 Task: Sort the products in the category "Disposable Plates & Utensils" by relevance.
Action: Mouse moved to (284, 141)
Screenshot: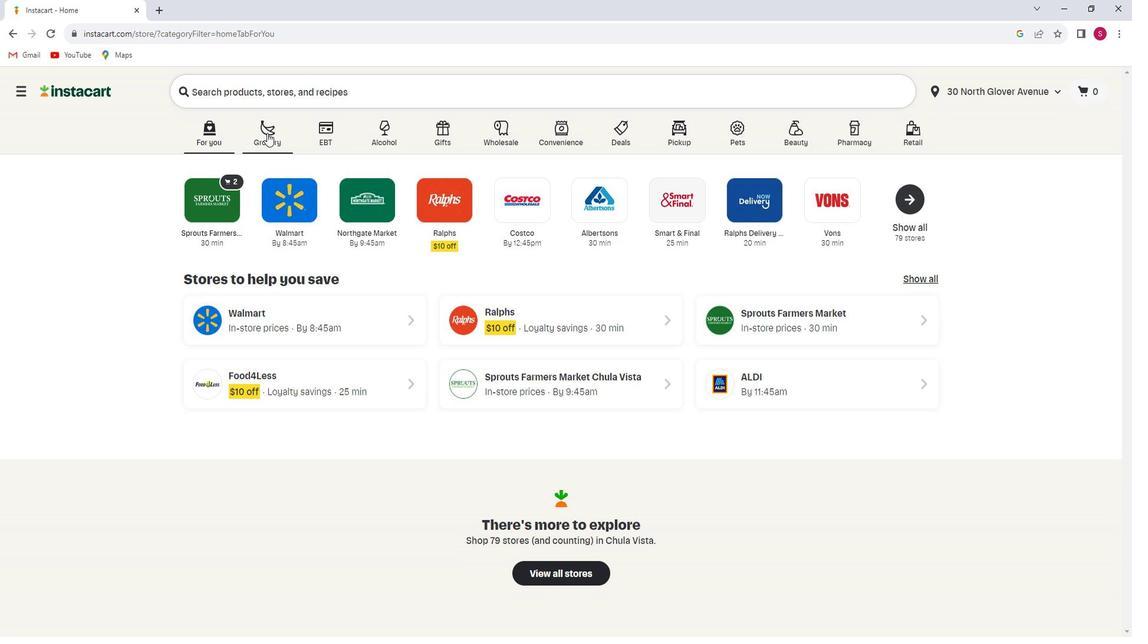 
Action: Mouse pressed left at (284, 141)
Screenshot: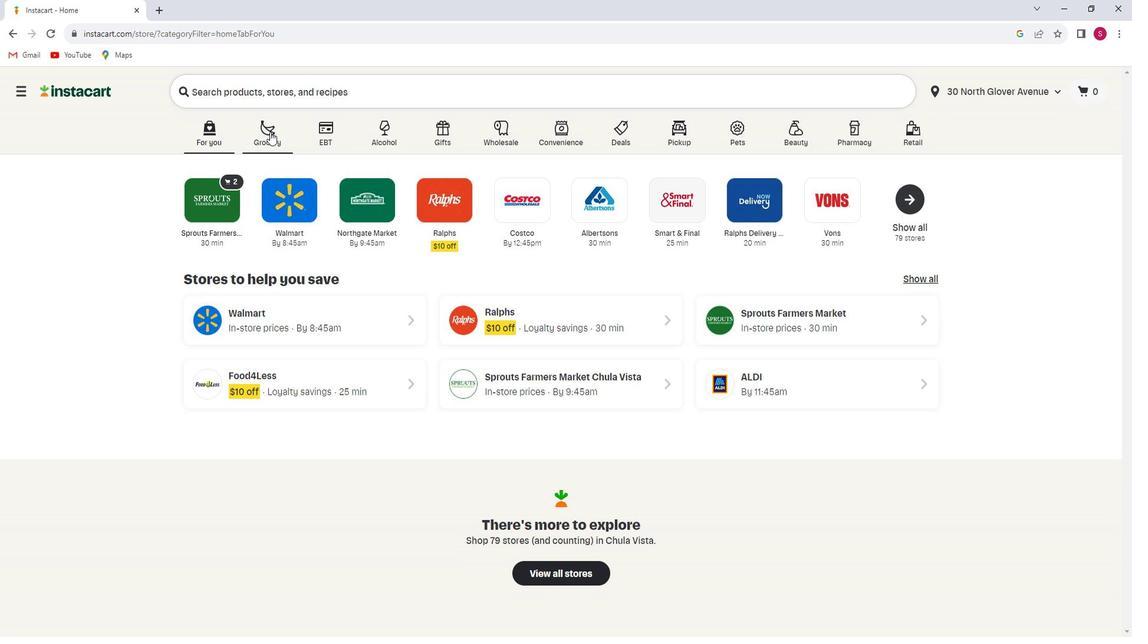 
Action: Mouse moved to (283, 345)
Screenshot: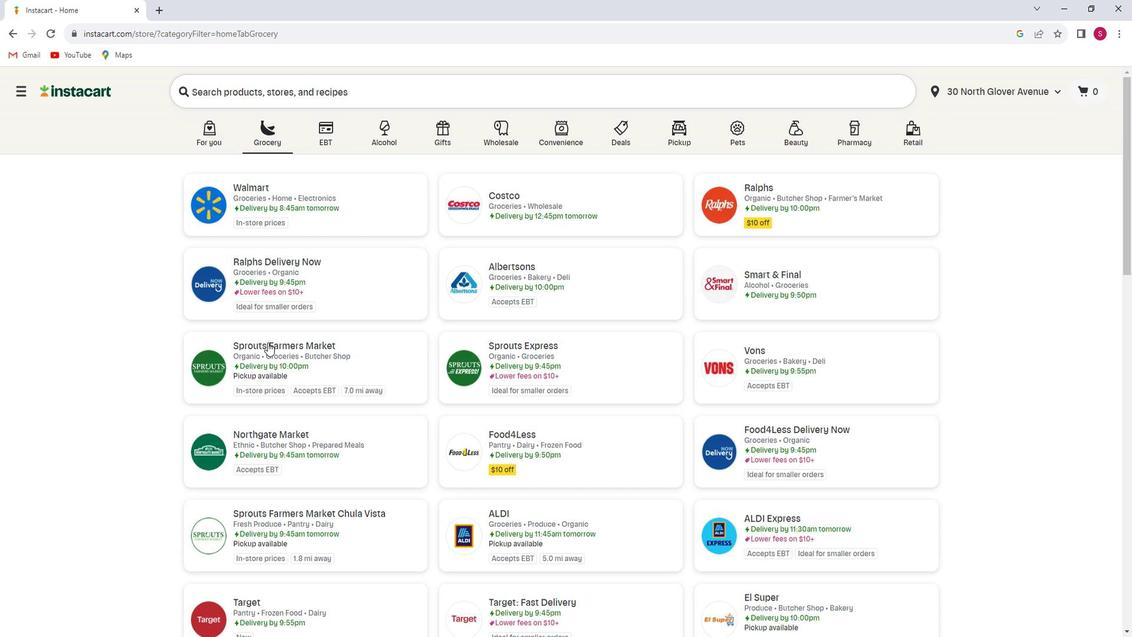 
Action: Mouse pressed left at (283, 345)
Screenshot: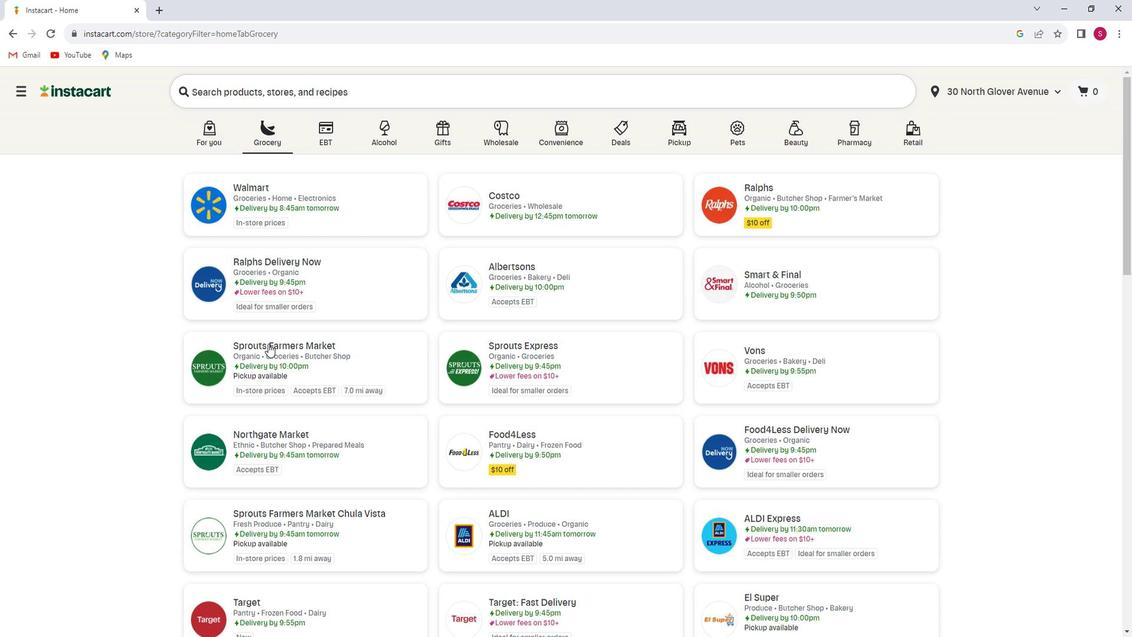 
Action: Mouse moved to (88, 336)
Screenshot: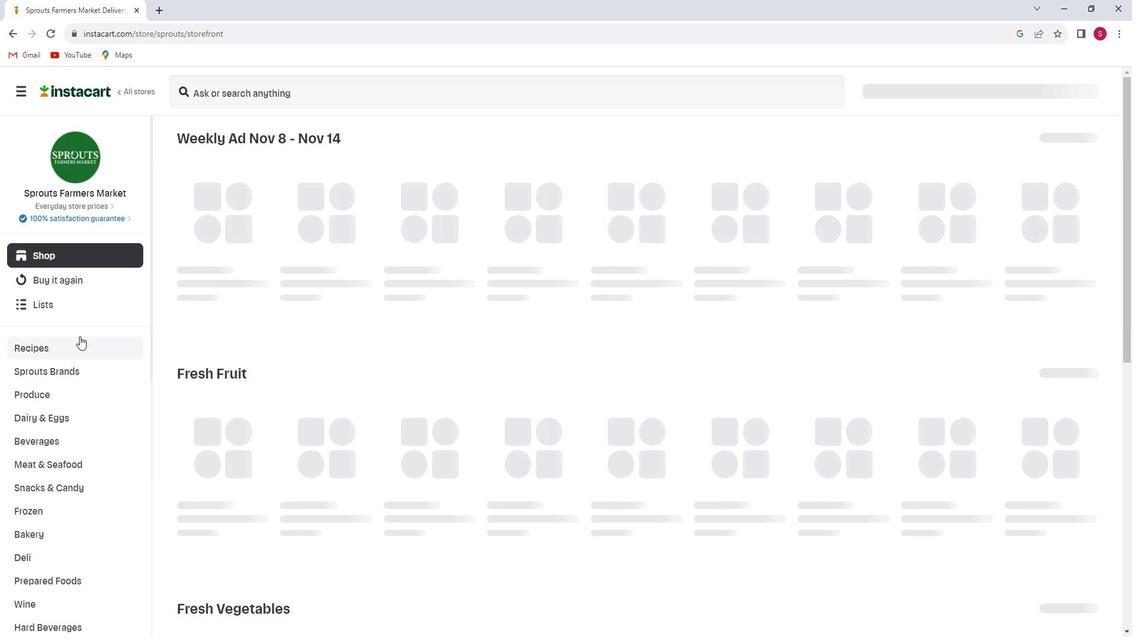 
Action: Mouse scrolled (88, 335) with delta (0, 0)
Screenshot: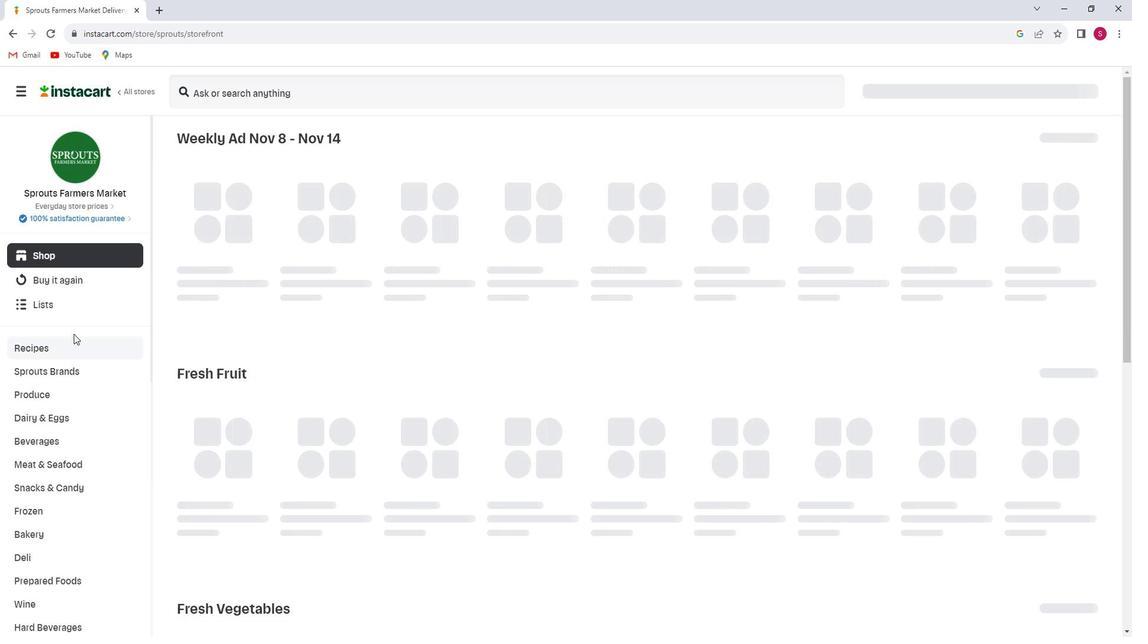 
Action: Mouse scrolled (88, 335) with delta (0, 0)
Screenshot: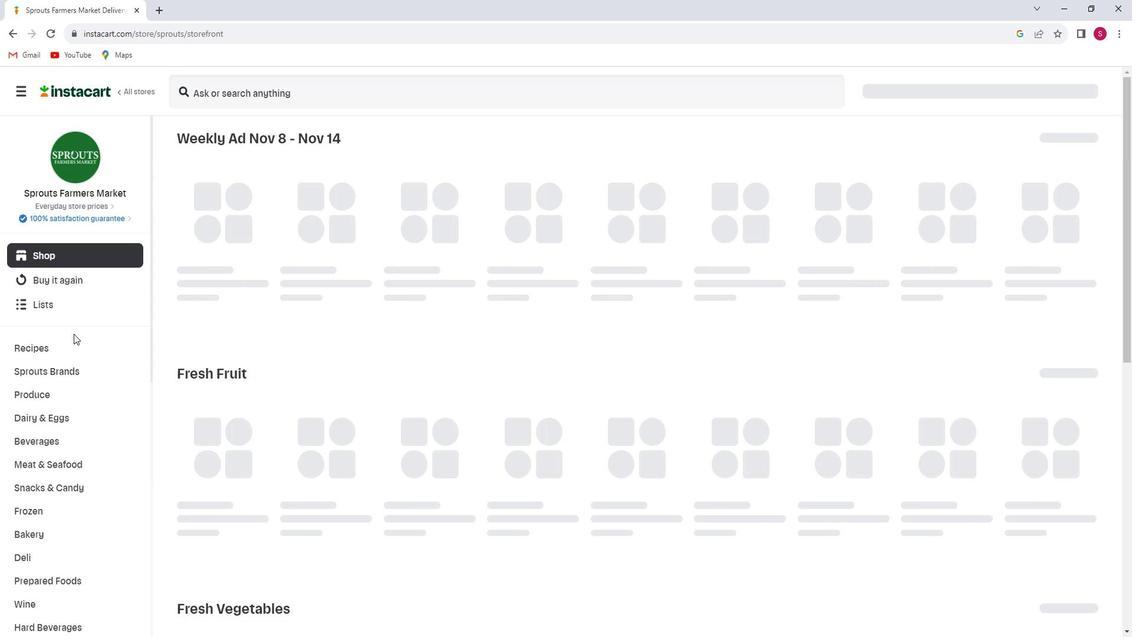 
Action: Mouse scrolled (88, 335) with delta (0, 0)
Screenshot: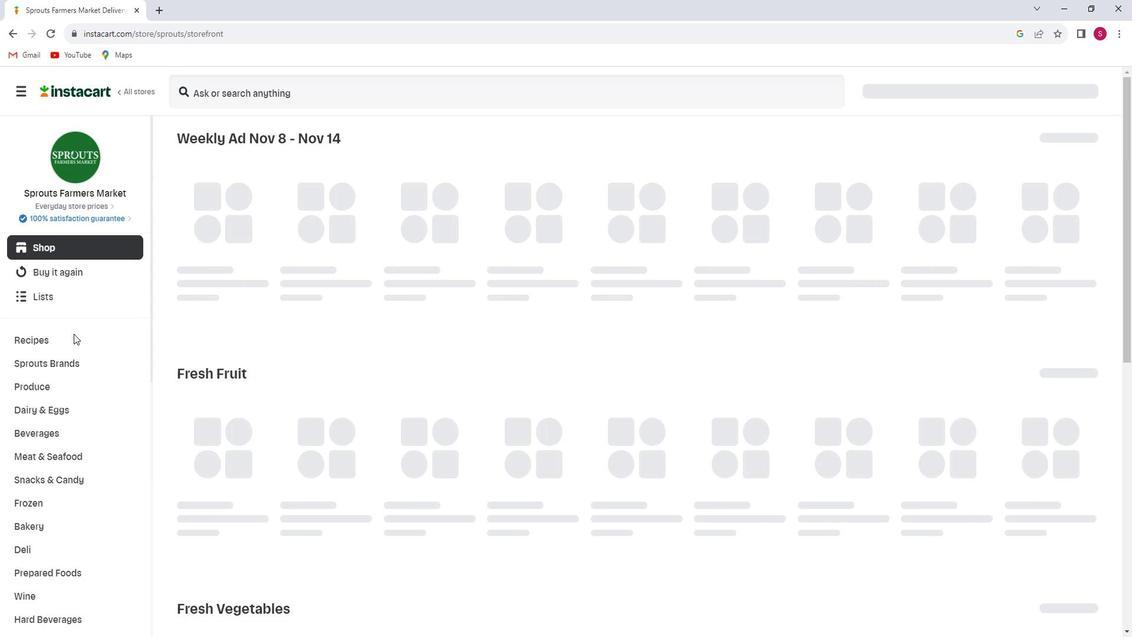 
Action: Mouse moved to (86, 336)
Screenshot: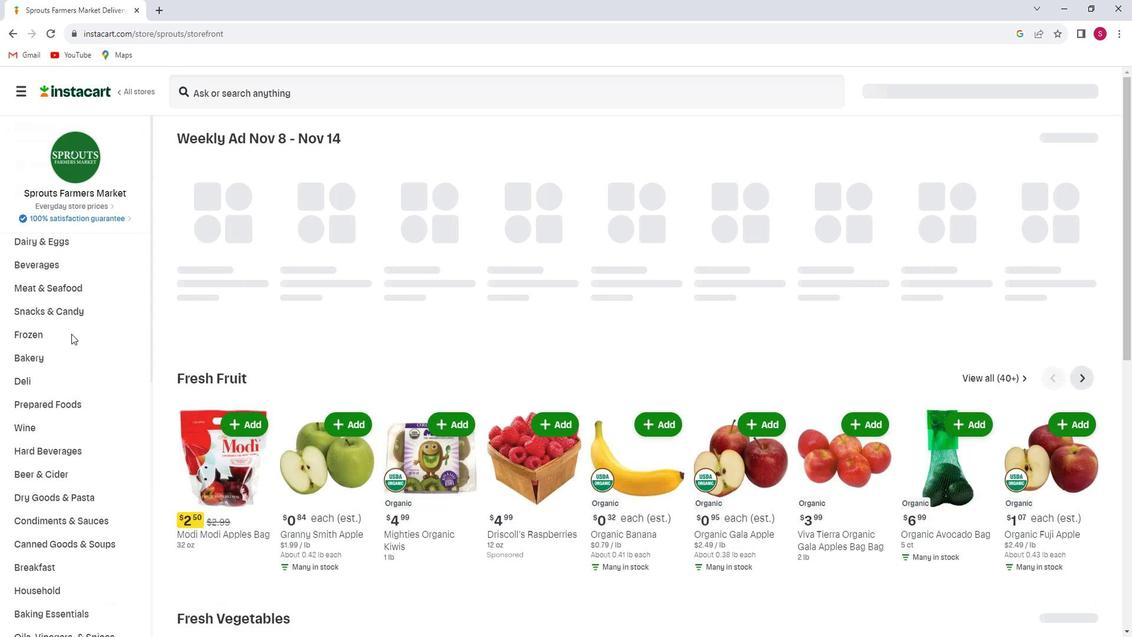 
Action: Mouse scrolled (86, 335) with delta (0, 0)
Screenshot: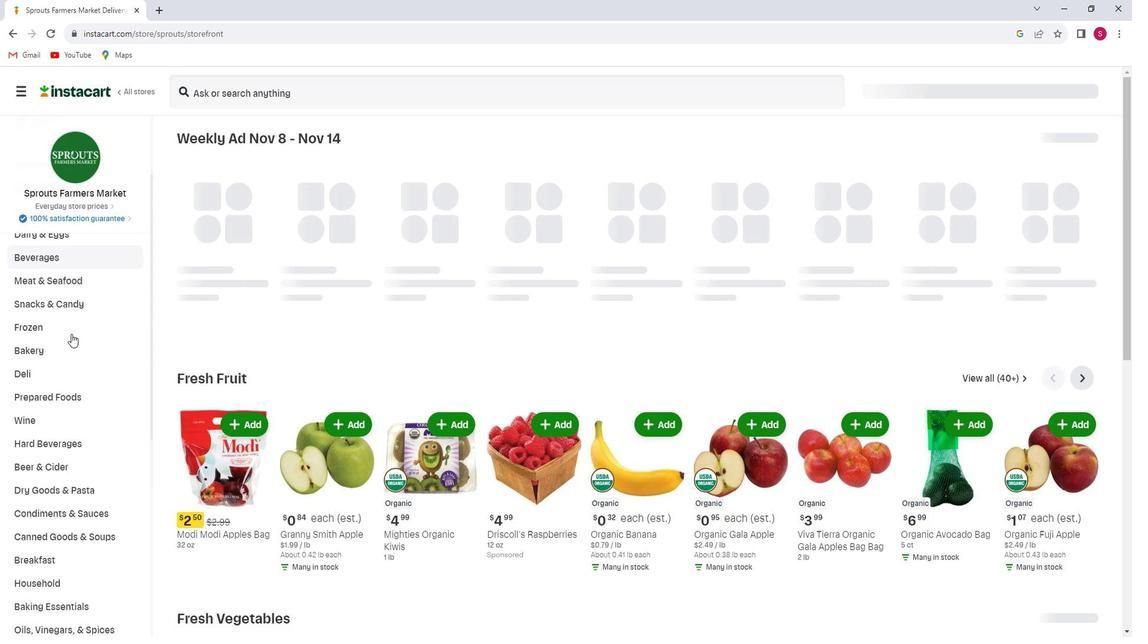 
Action: Mouse moved to (84, 336)
Screenshot: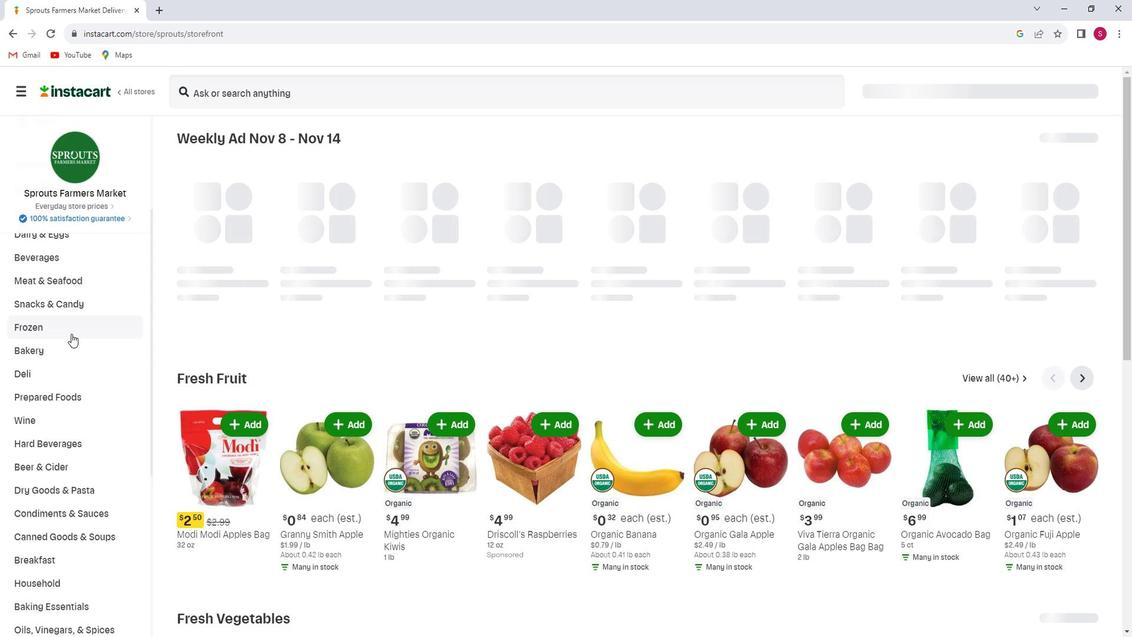 
Action: Mouse scrolled (84, 335) with delta (0, 0)
Screenshot: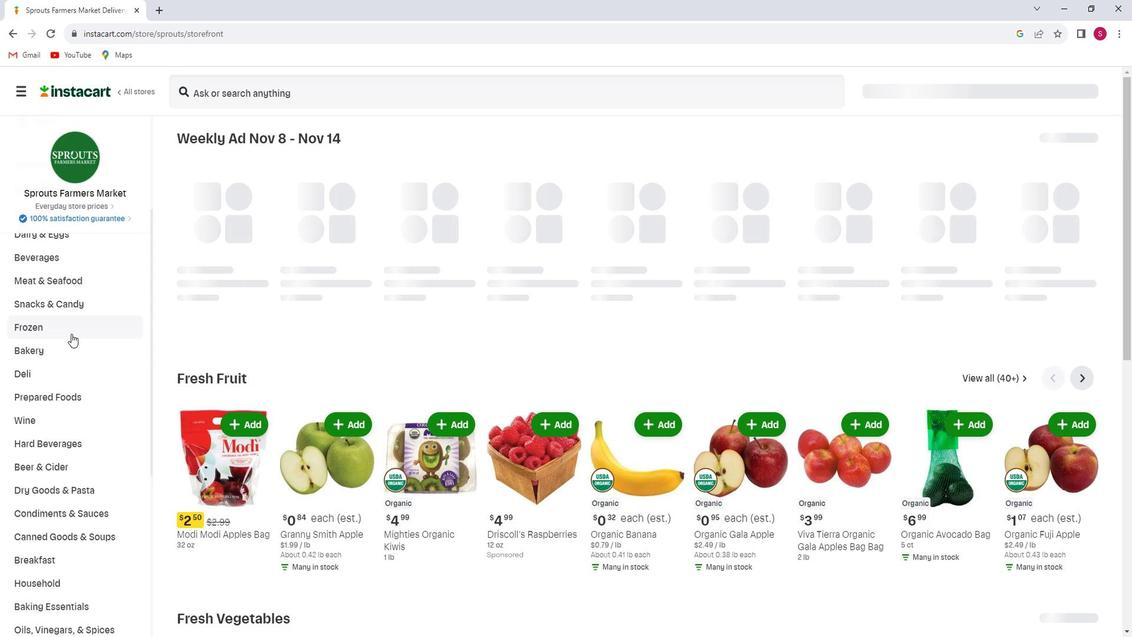 
Action: Mouse scrolled (84, 335) with delta (0, 0)
Screenshot: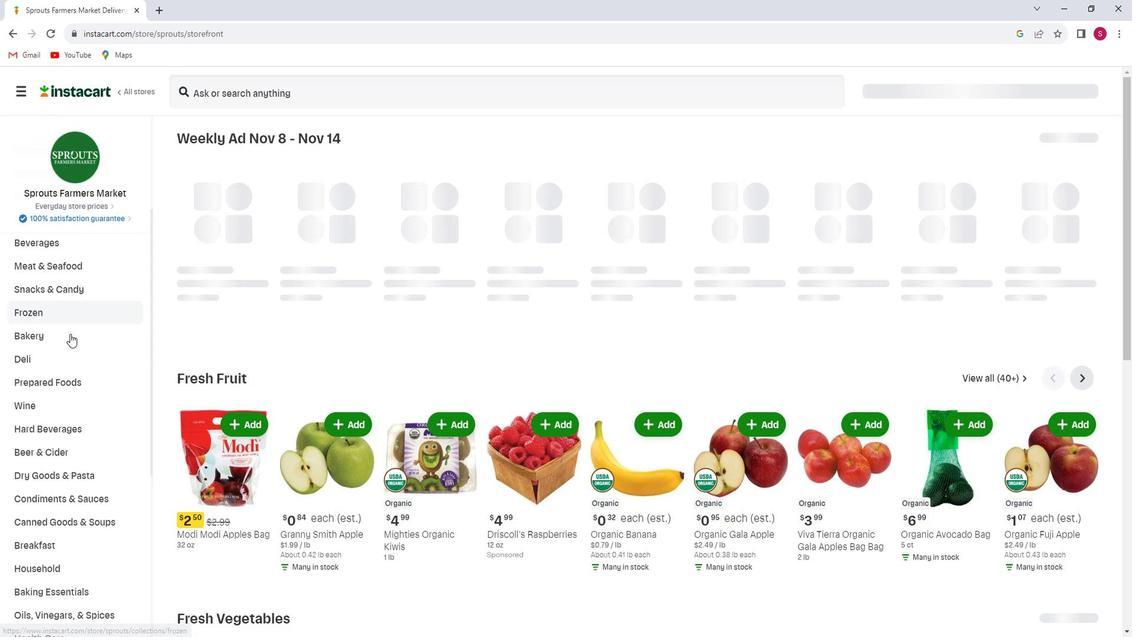 
Action: Mouse scrolled (84, 335) with delta (0, 0)
Screenshot: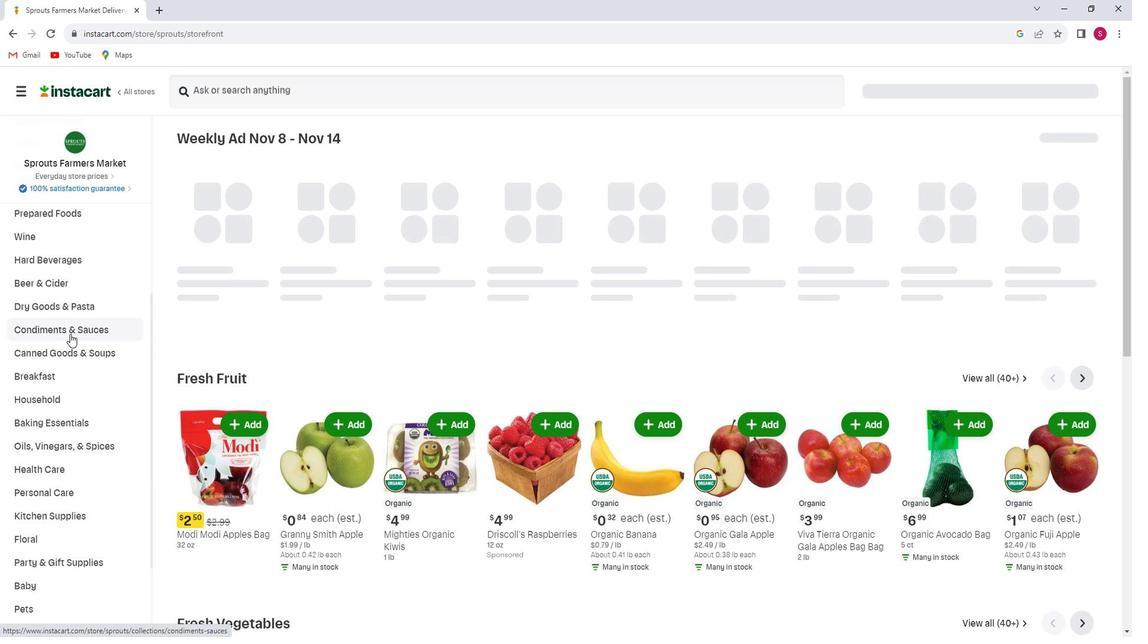 
Action: Mouse scrolled (84, 335) with delta (0, 0)
Screenshot: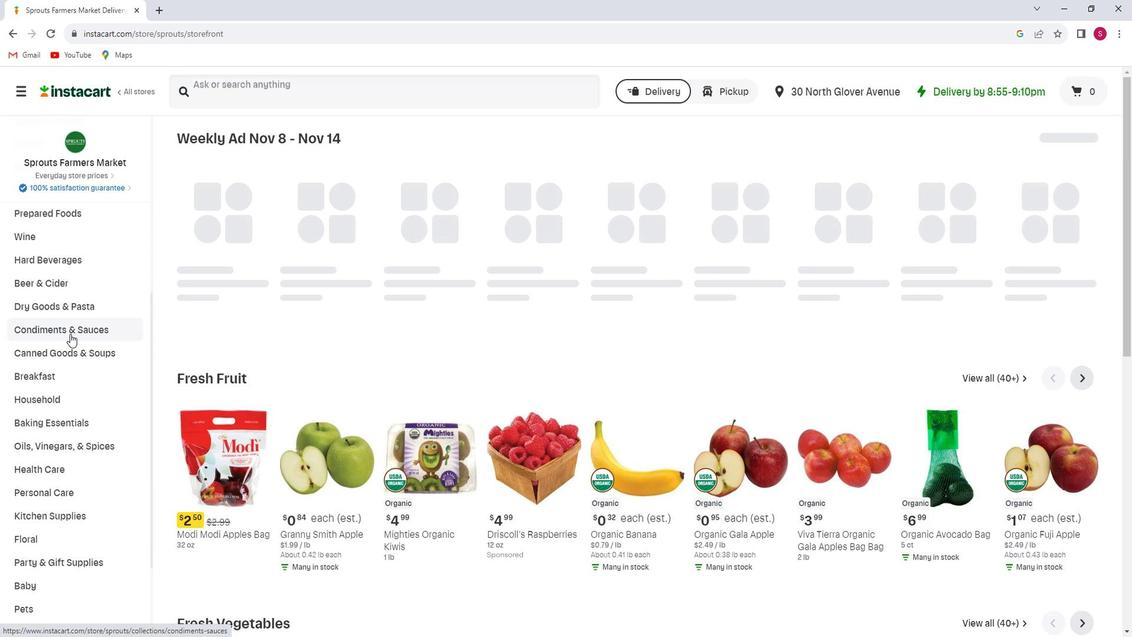 
Action: Mouse moved to (84, 337)
Screenshot: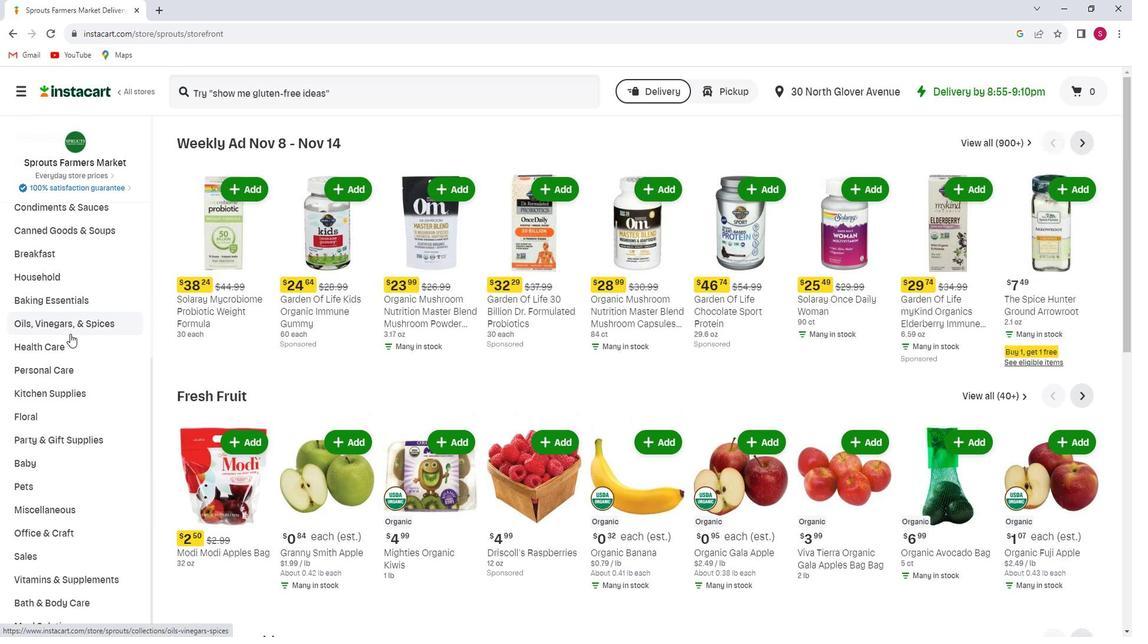 
Action: Mouse scrolled (84, 336) with delta (0, 0)
Screenshot: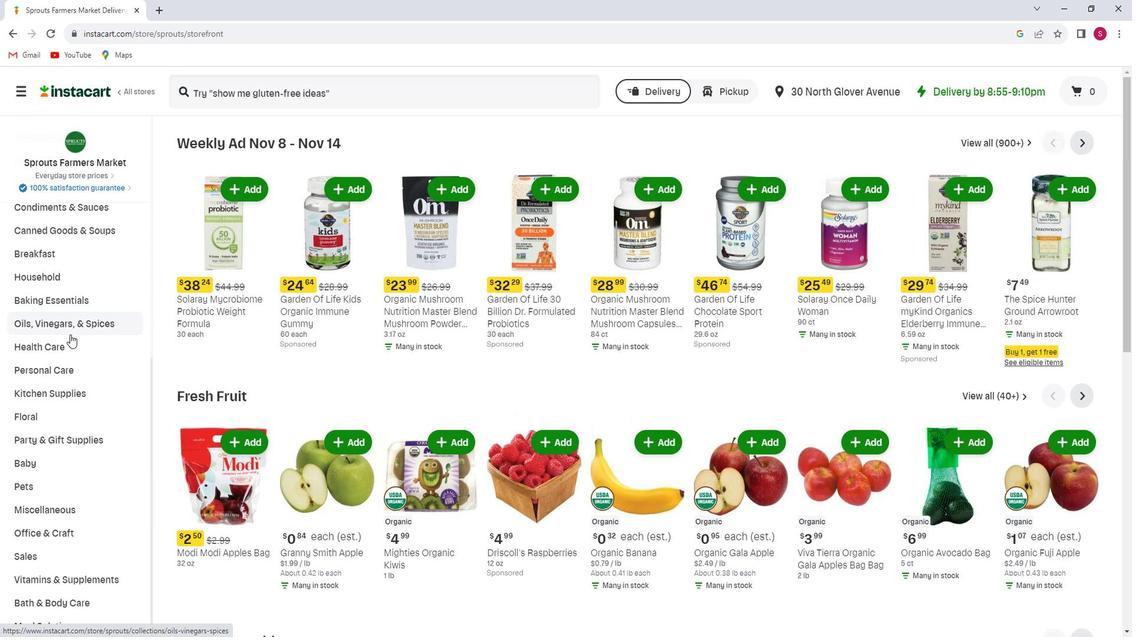 
Action: Mouse moved to (82, 387)
Screenshot: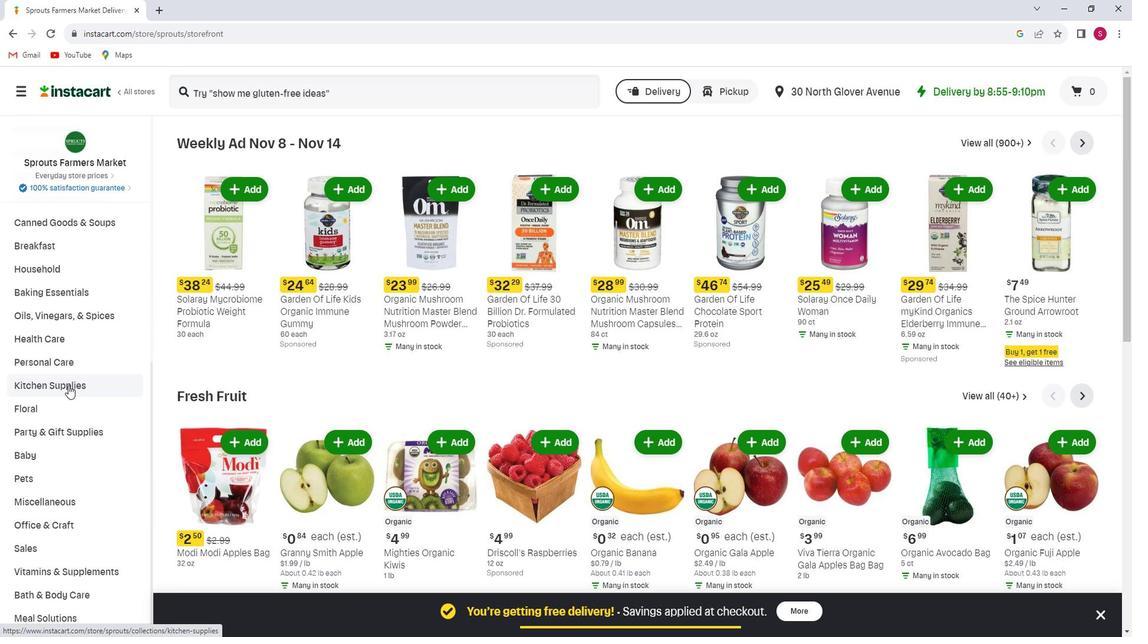 
Action: Mouse pressed left at (82, 387)
Screenshot: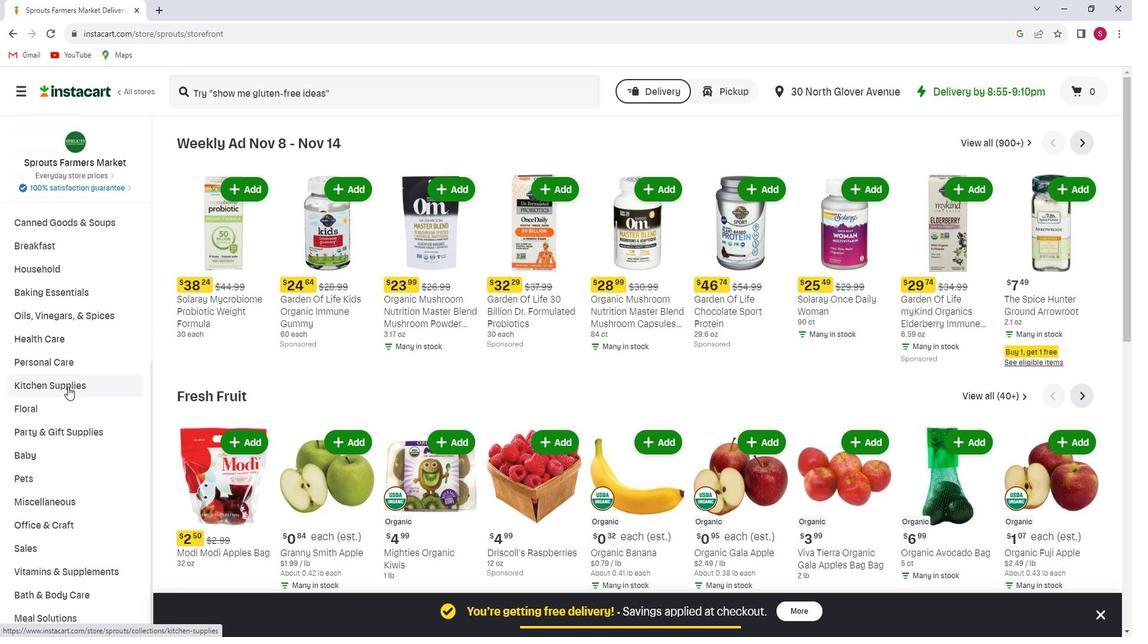 
Action: Mouse scrolled (82, 386) with delta (0, 0)
Screenshot: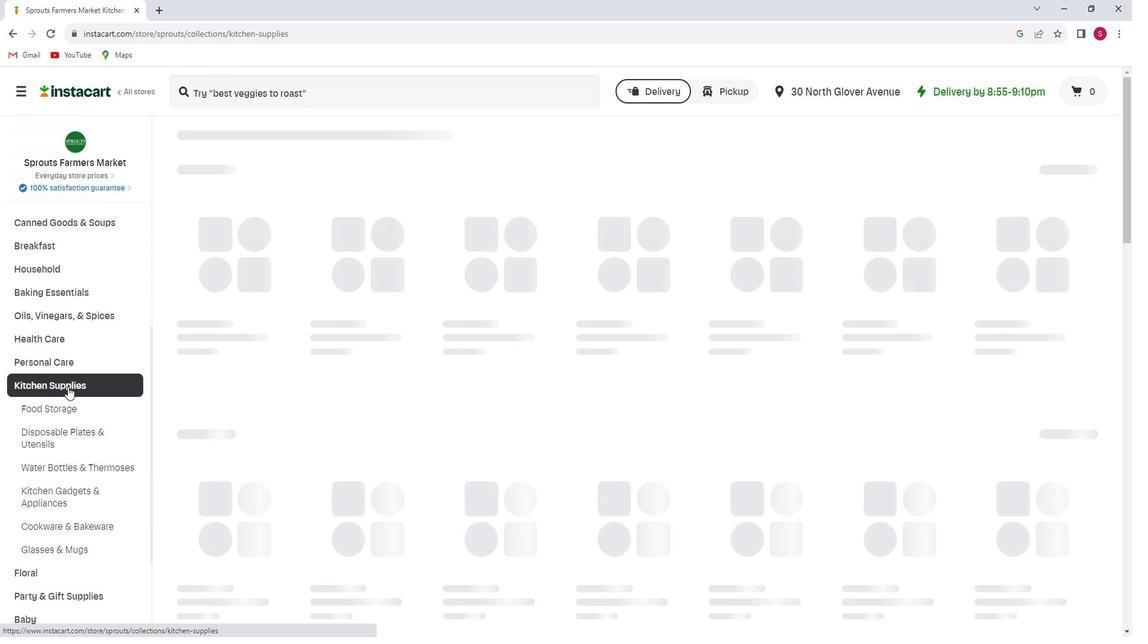 
Action: Mouse moved to (83, 380)
Screenshot: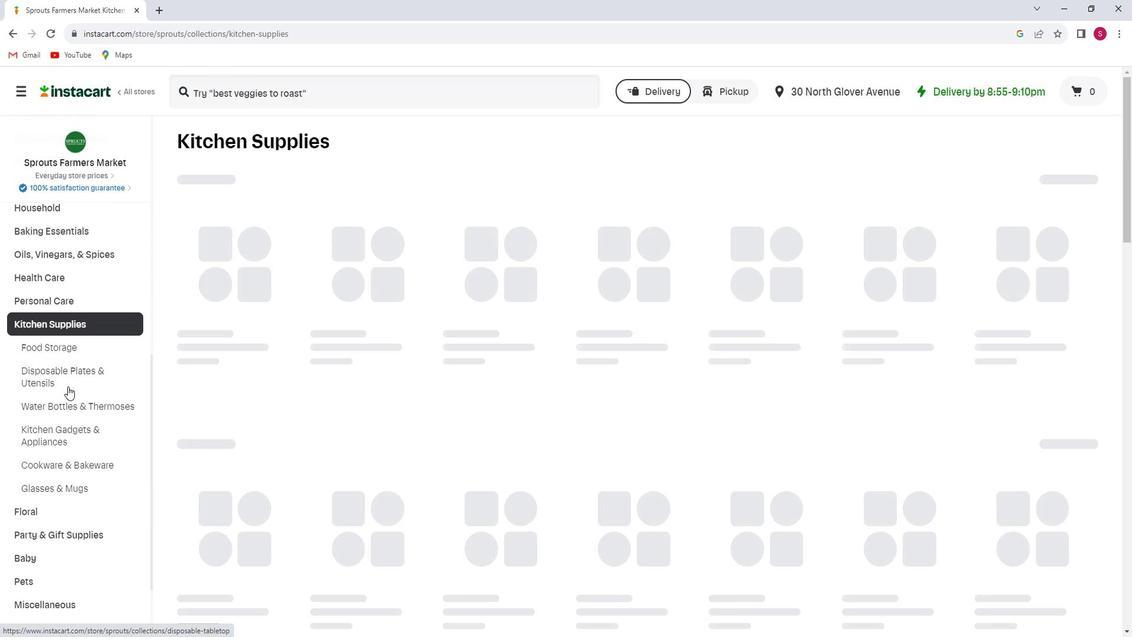 
Action: Mouse pressed left at (83, 380)
Screenshot: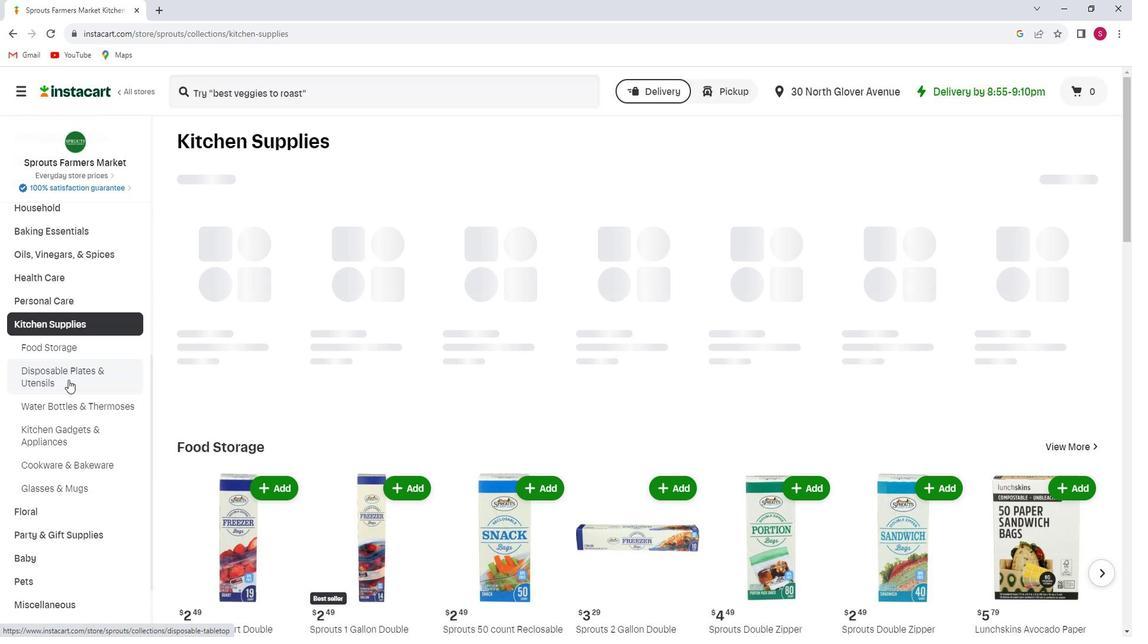 
Action: Mouse moved to (1054, 245)
Screenshot: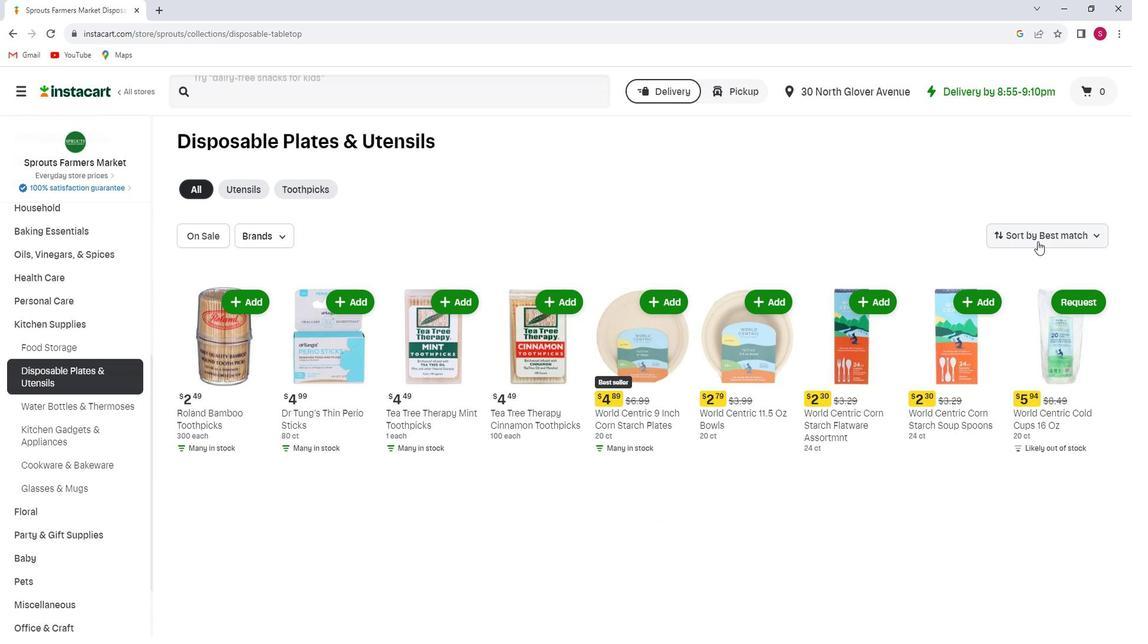 
Action: Mouse pressed left at (1054, 245)
Screenshot: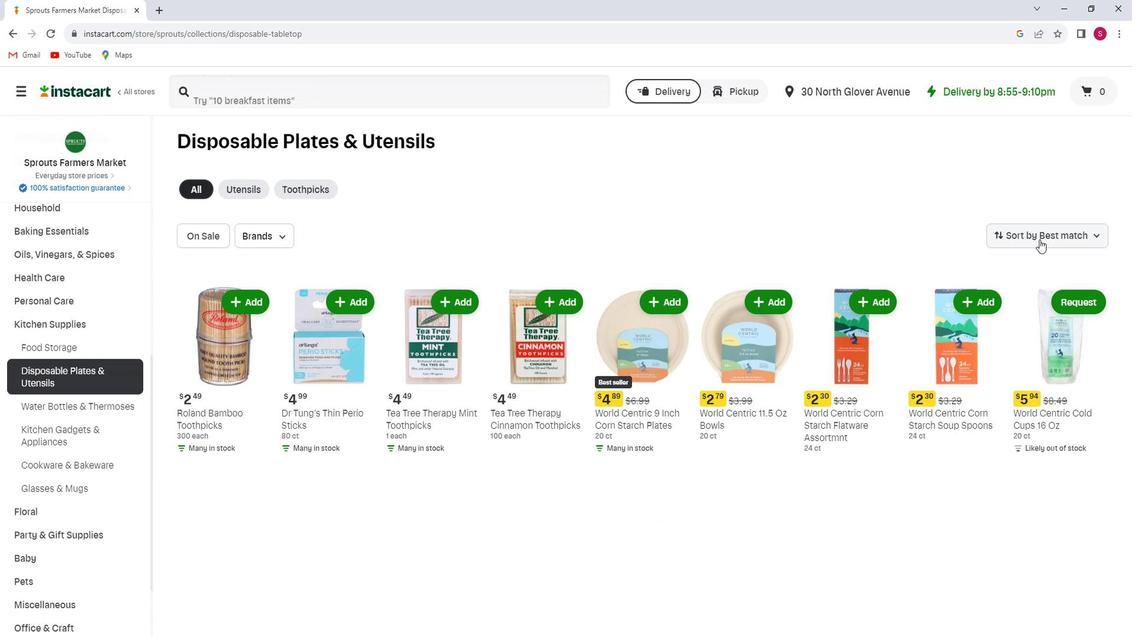 
Action: Mouse moved to (1047, 415)
Screenshot: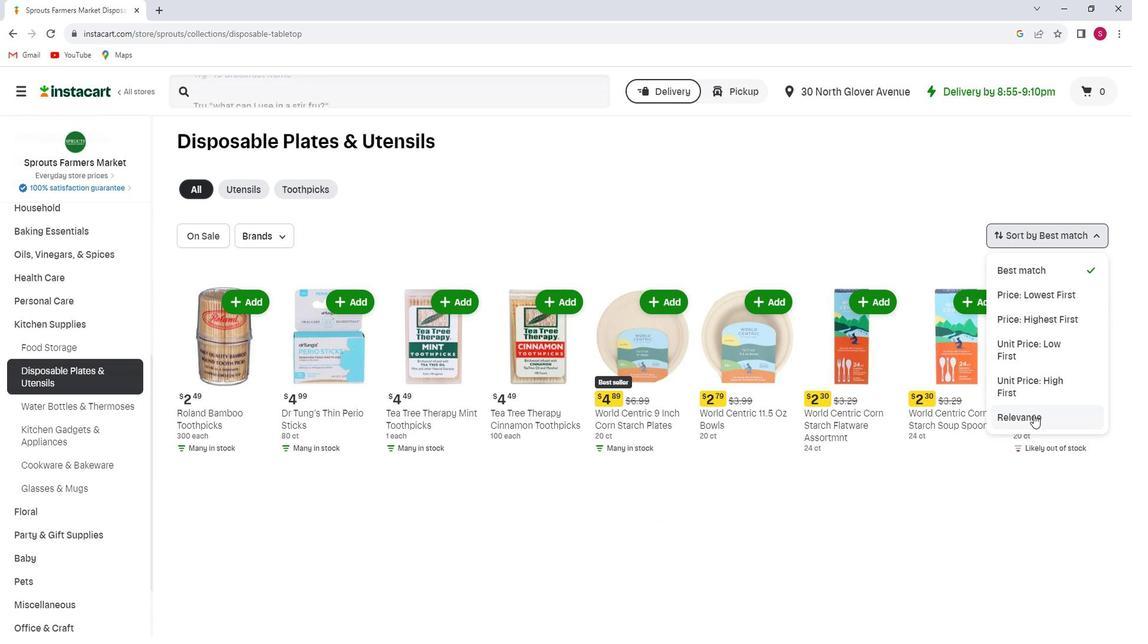 
Action: Mouse pressed left at (1047, 415)
Screenshot: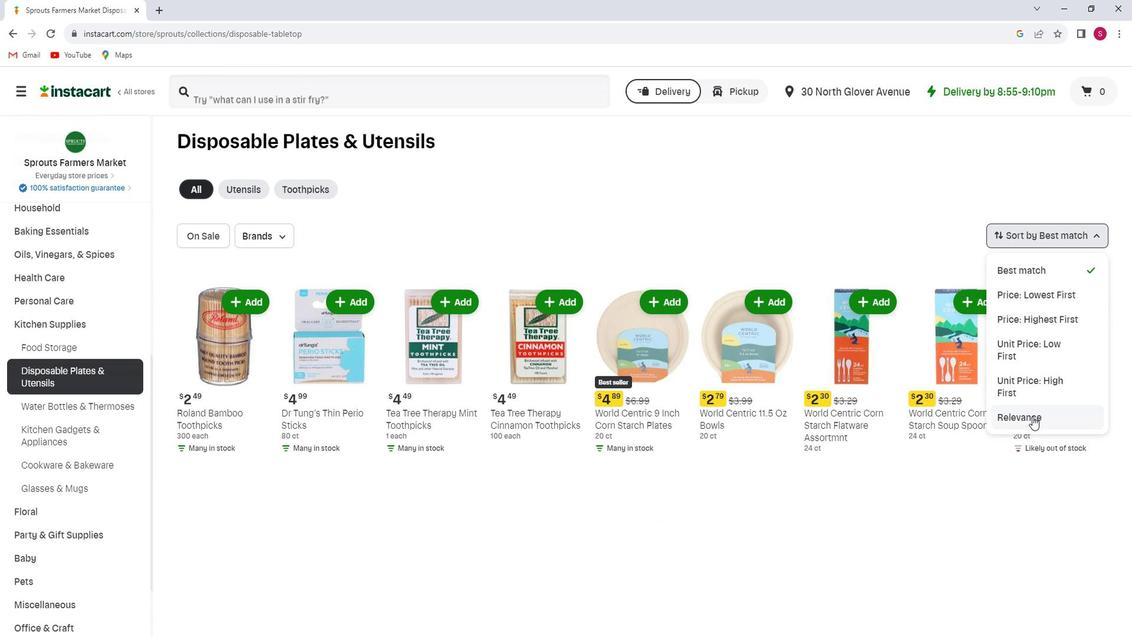 
